 Task: Search for contacts in the 'friends' folder.
Action: Mouse moved to (18, 91)
Screenshot: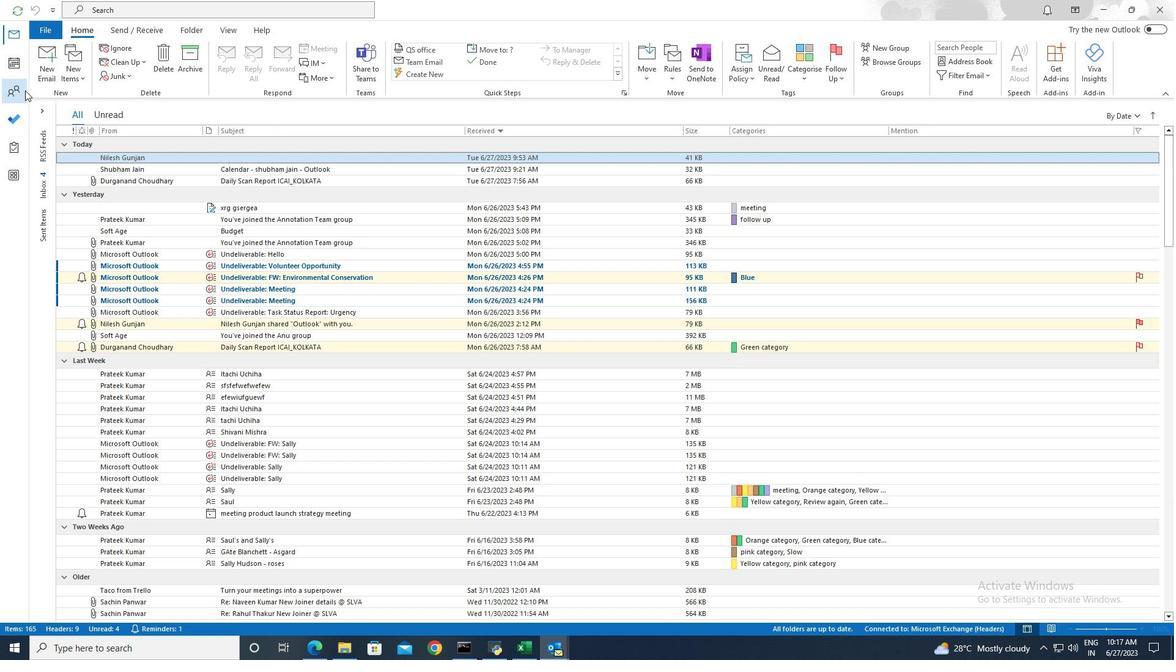
Action: Mouse pressed left at (18, 91)
Screenshot: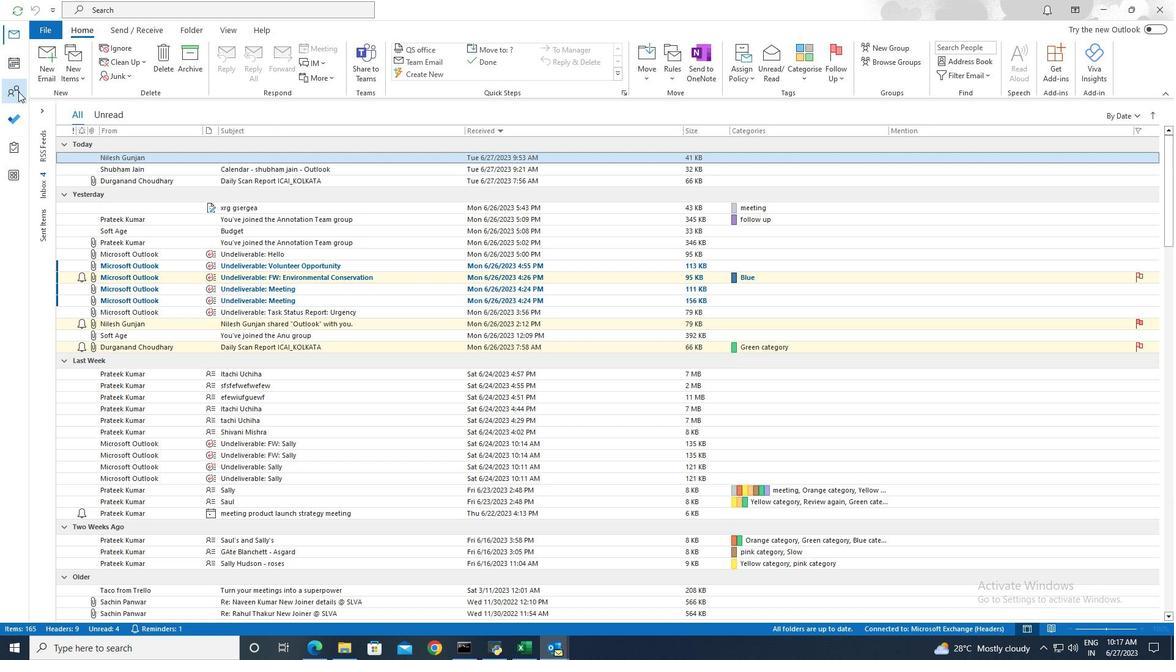 
Action: Mouse moved to (302, 7)
Screenshot: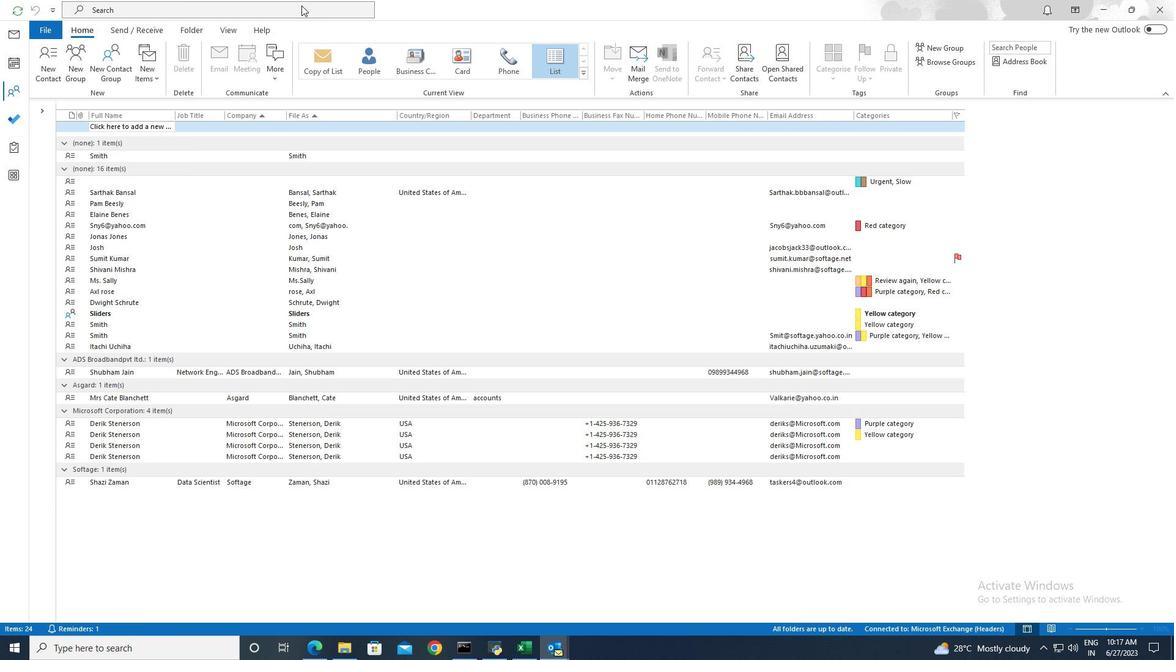 
Action: Mouse pressed left at (302, 7)
Screenshot: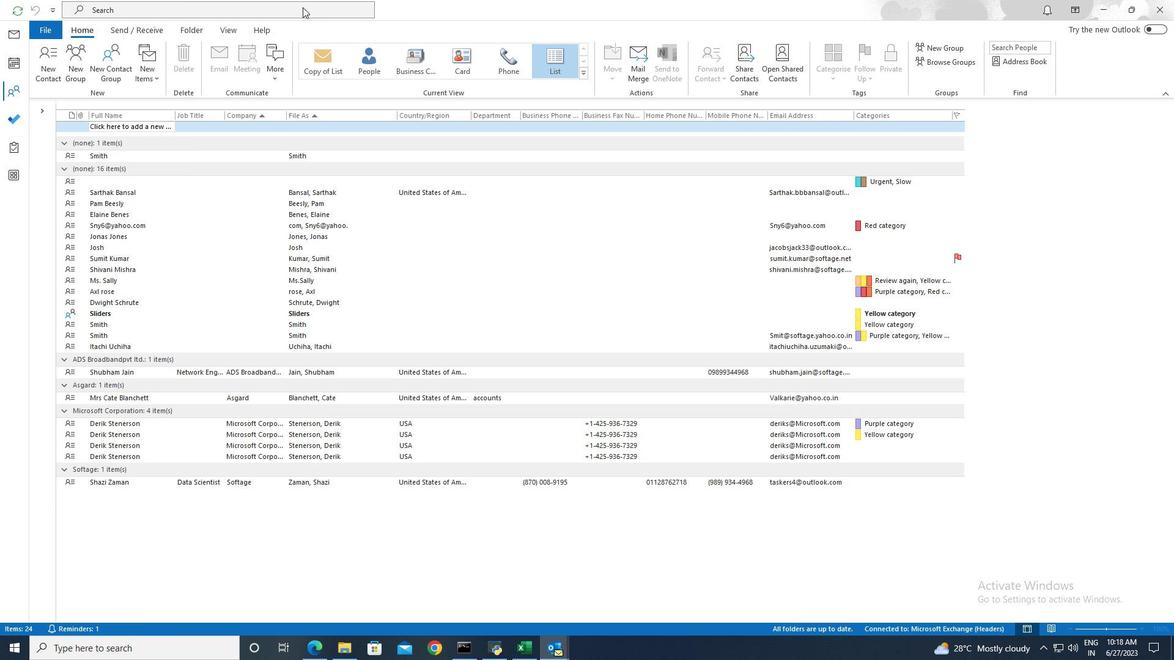 
Action: Mouse moved to (425, 11)
Screenshot: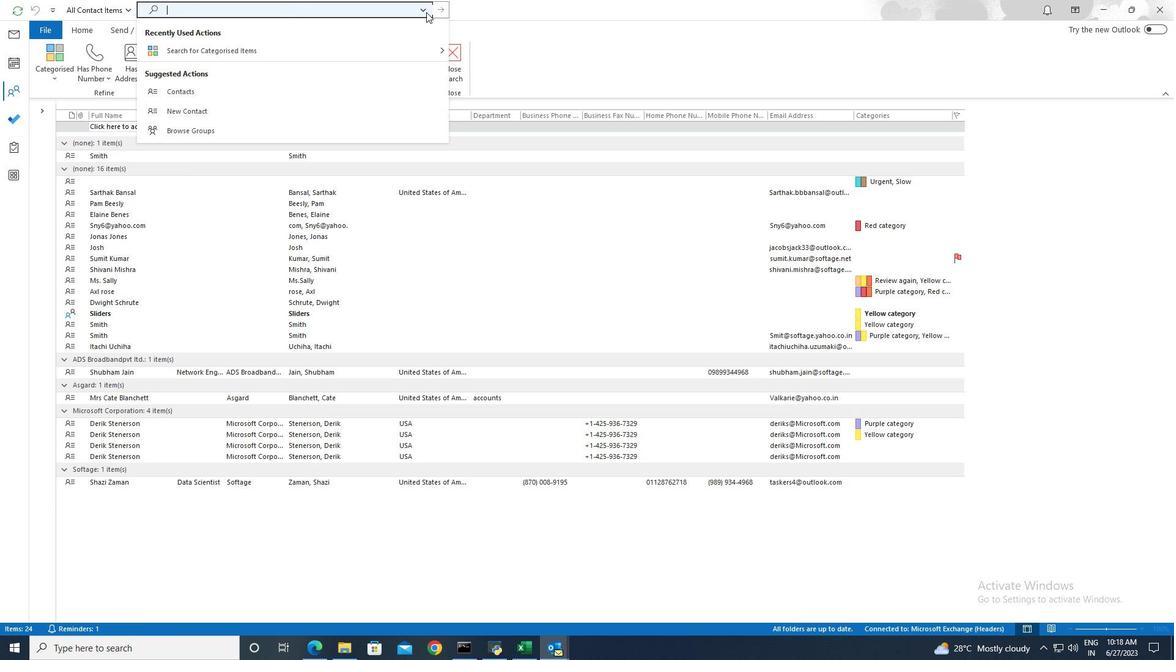 
Action: Mouse pressed left at (425, 11)
Screenshot: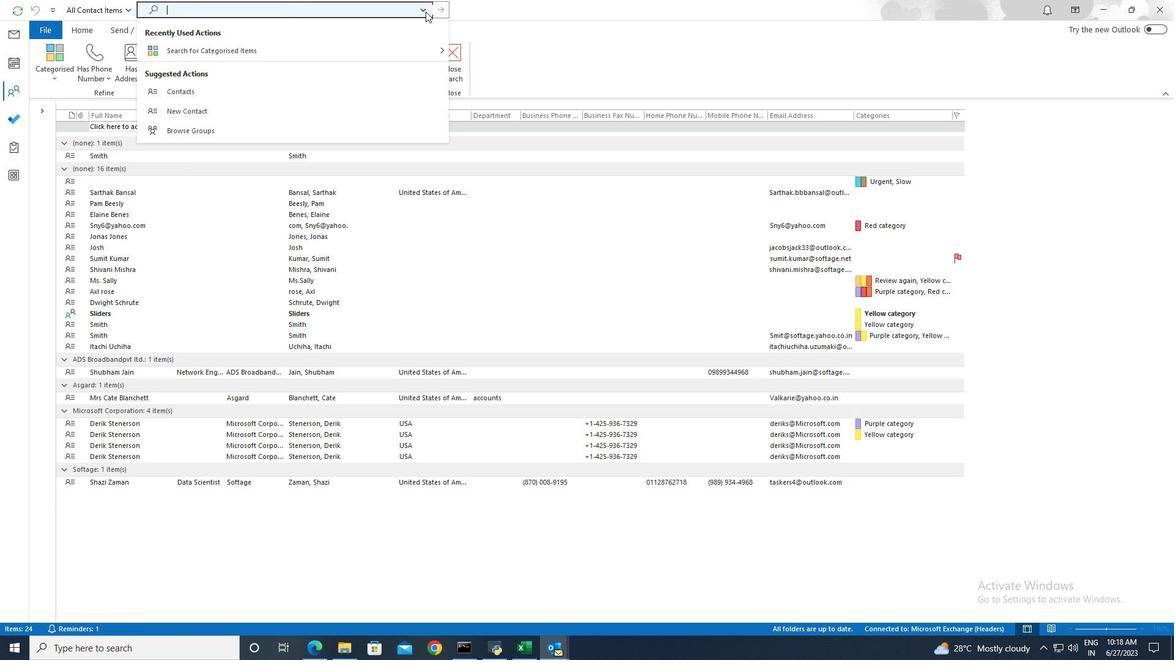 
Action: Mouse moved to (203, 276)
Screenshot: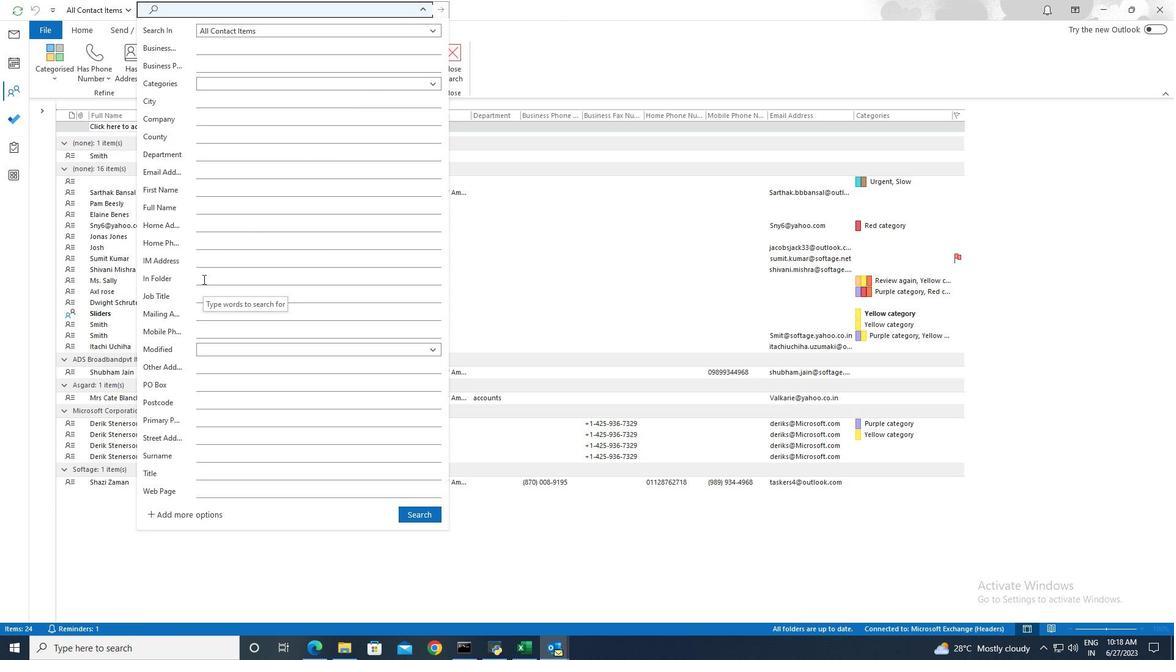 
Action: Mouse pressed left at (203, 276)
Screenshot: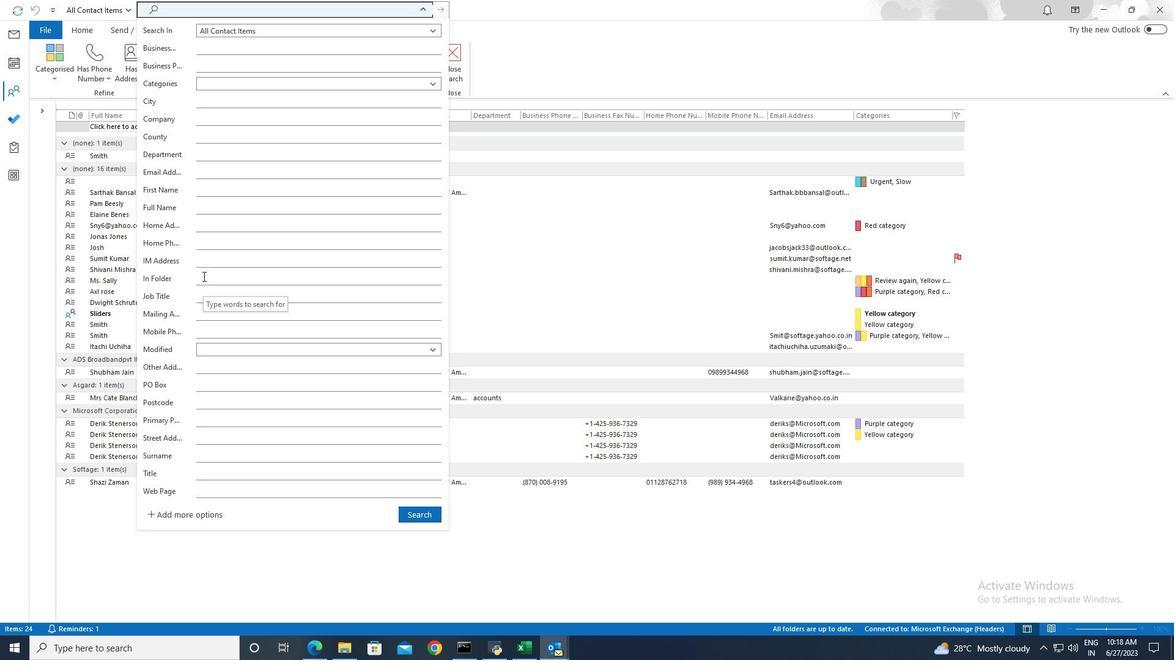 
Action: Key pressed friends
Screenshot: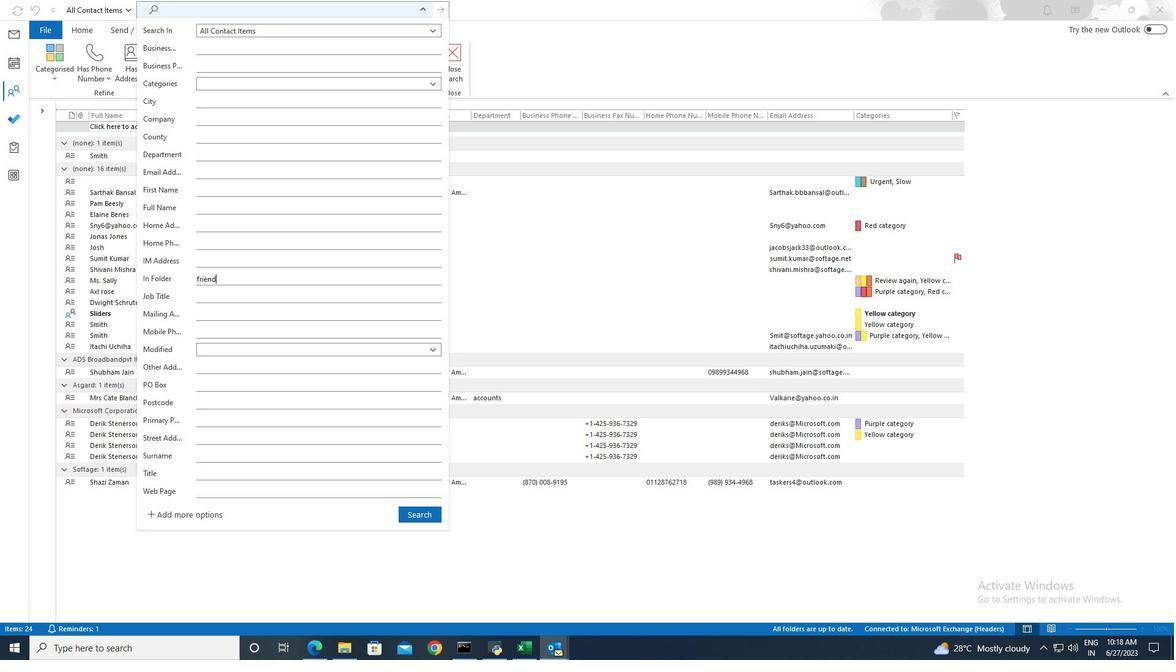 
Action: Mouse moved to (419, 517)
Screenshot: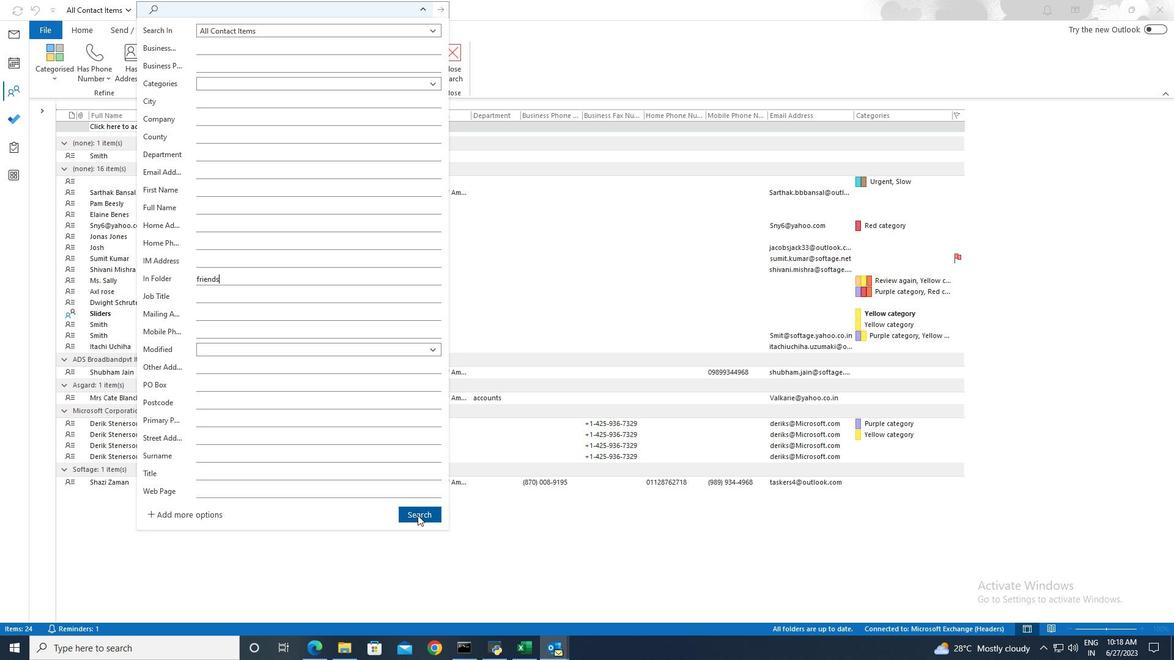 
Action: Mouse pressed left at (419, 517)
Screenshot: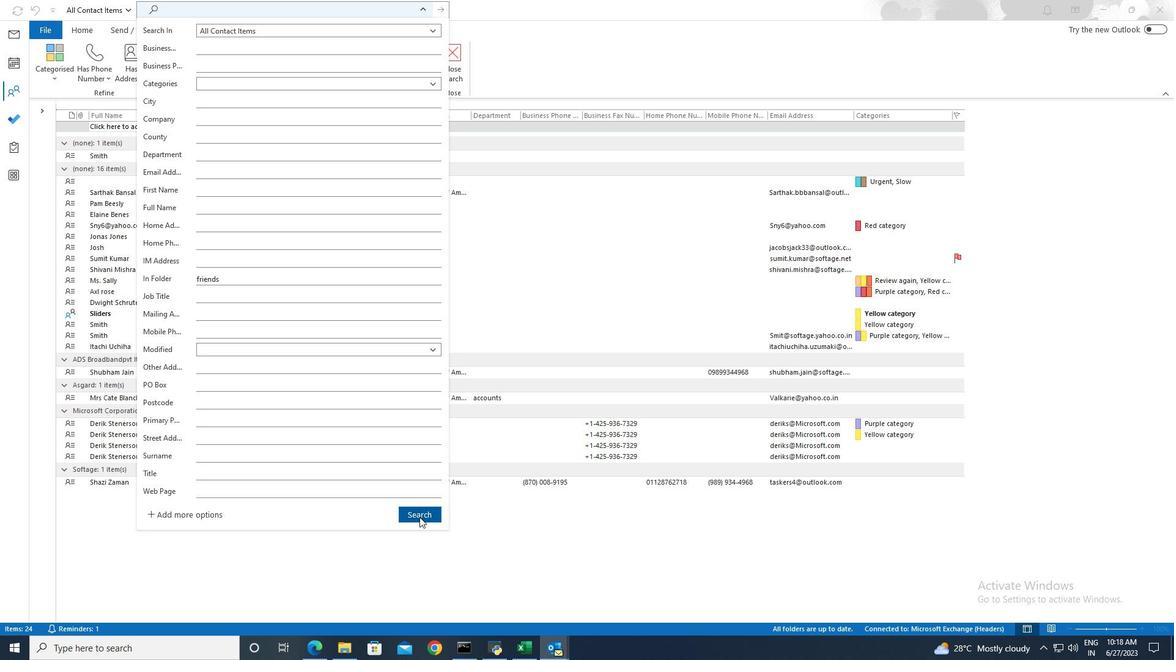 
